 Task: In the  document Madelyn.html ,change text color to 'Dark Brown' Insert the shape mentioned shape on right side of the text 'Cloud Callouts'. Change color of the shape to  RedChange shape height to 1
Action: Mouse moved to (656, 219)
Screenshot: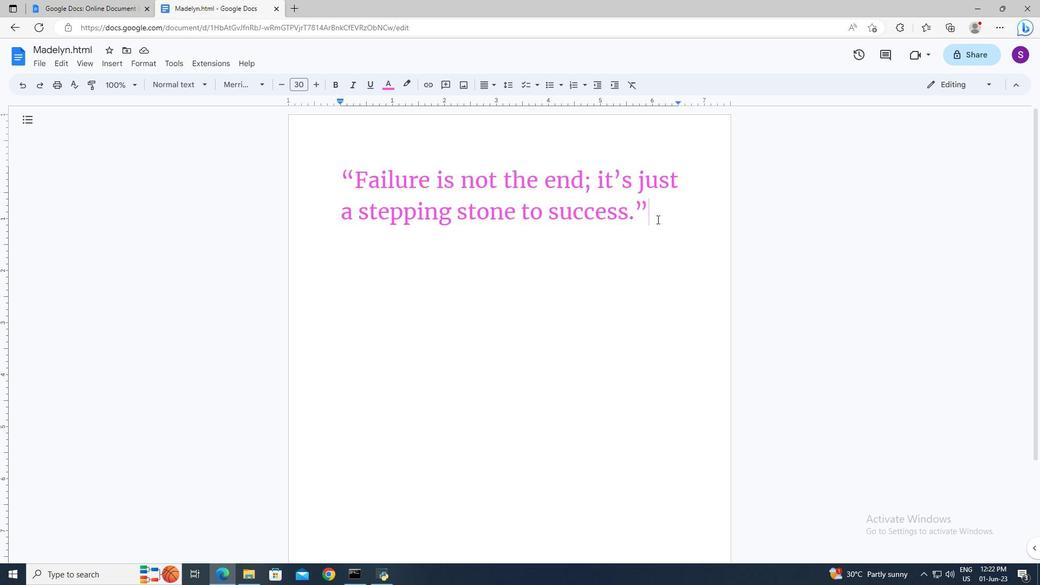 
Action: Mouse pressed left at (656, 219)
Screenshot: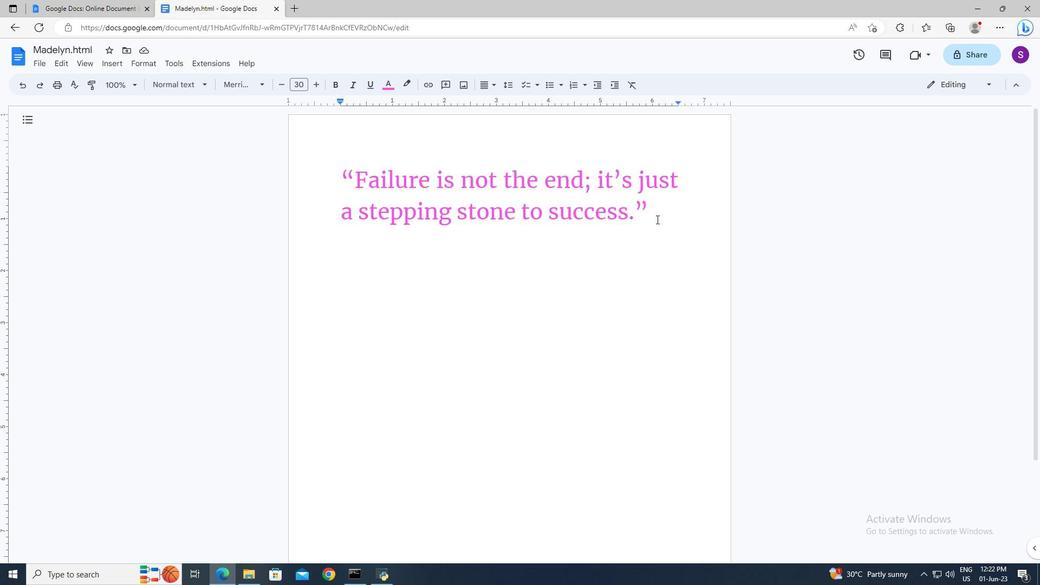 
Action: Key pressed ctrl+A
Screenshot: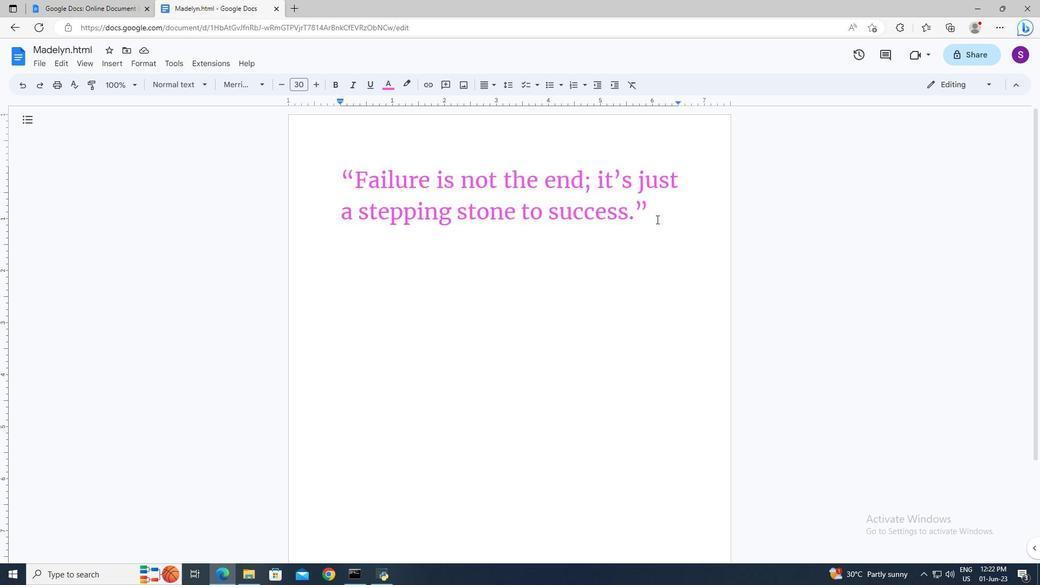 
Action: Mouse moved to (387, 88)
Screenshot: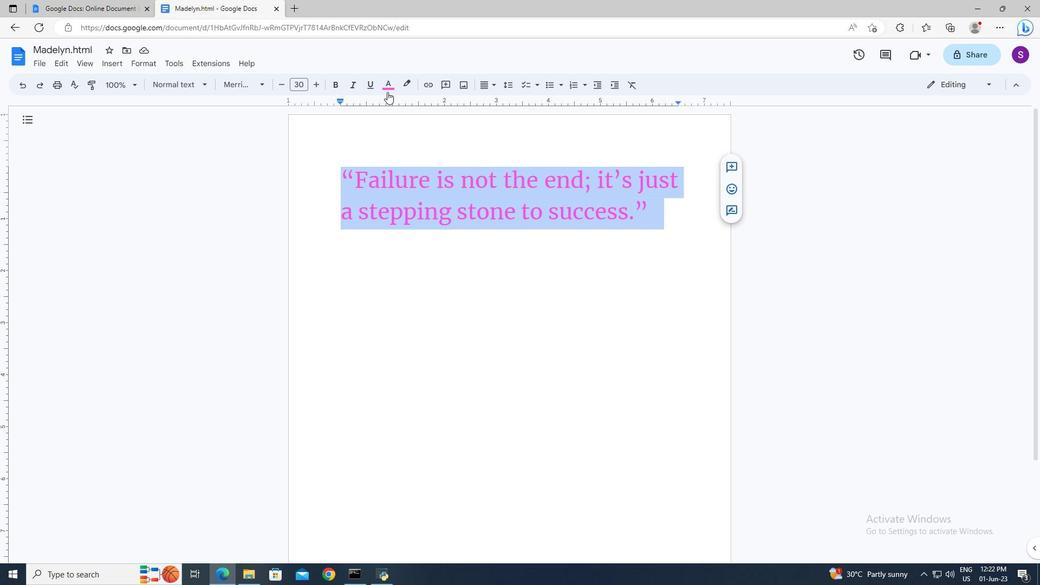 
Action: Mouse pressed left at (387, 88)
Screenshot: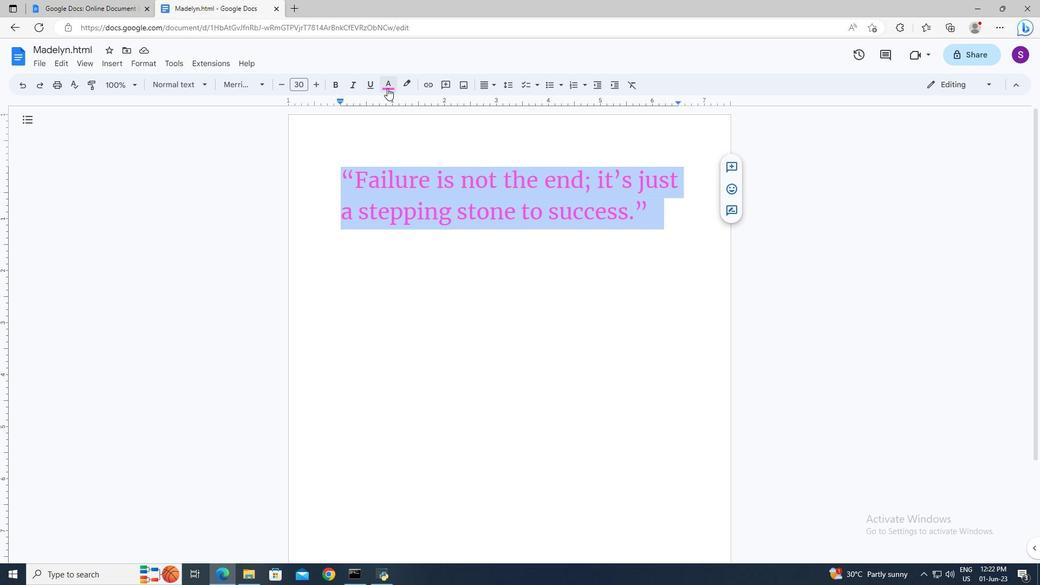 
Action: Mouse moved to (405, 213)
Screenshot: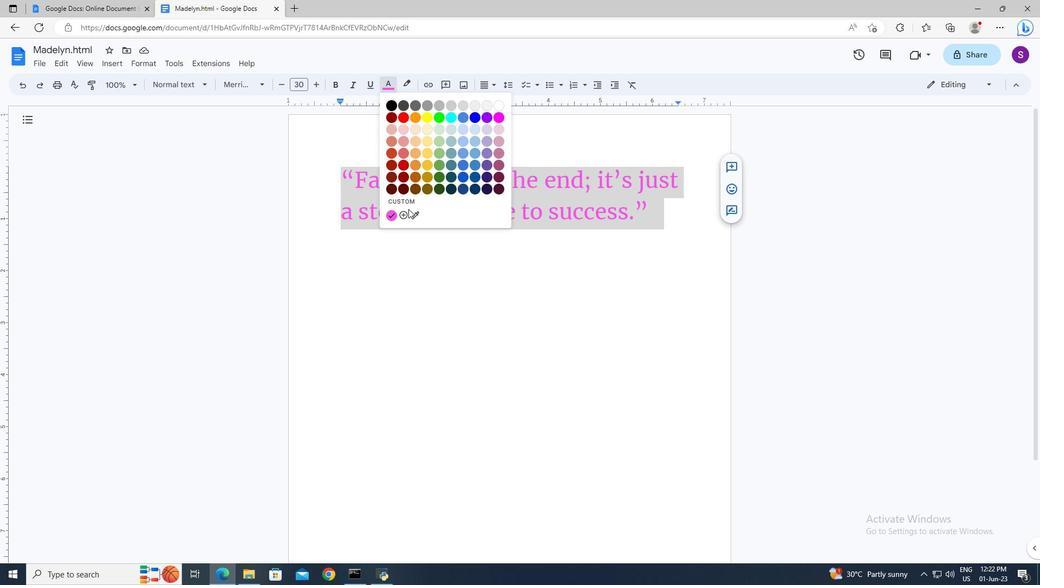 
Action: Mouse pressed left at (405, 213)
Screenshot: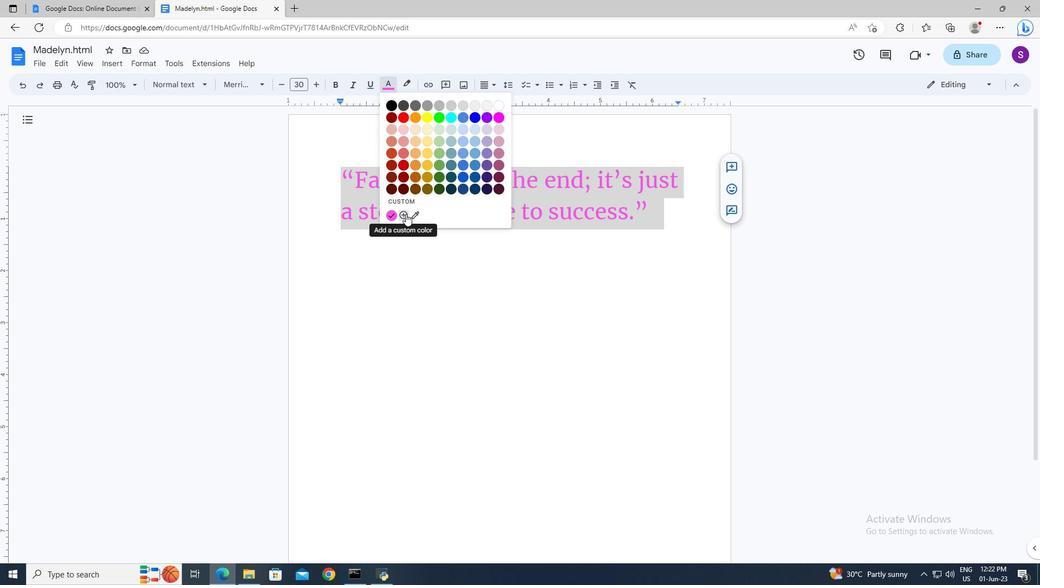 
Action: Mouse moved to (577, 310)
Screenshot: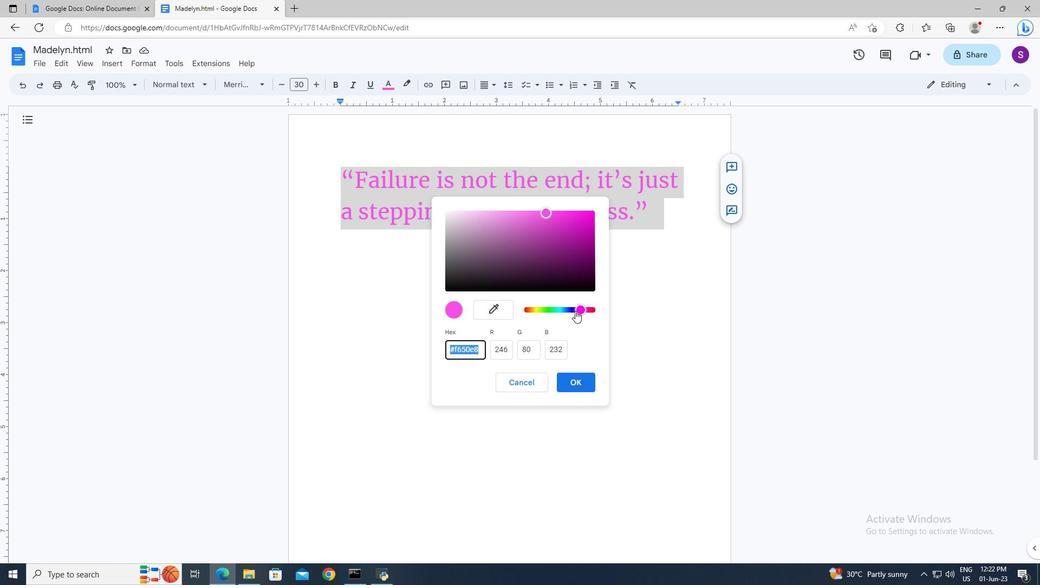 
Action: Mouse pressed left at (577, 310)
Screenshot: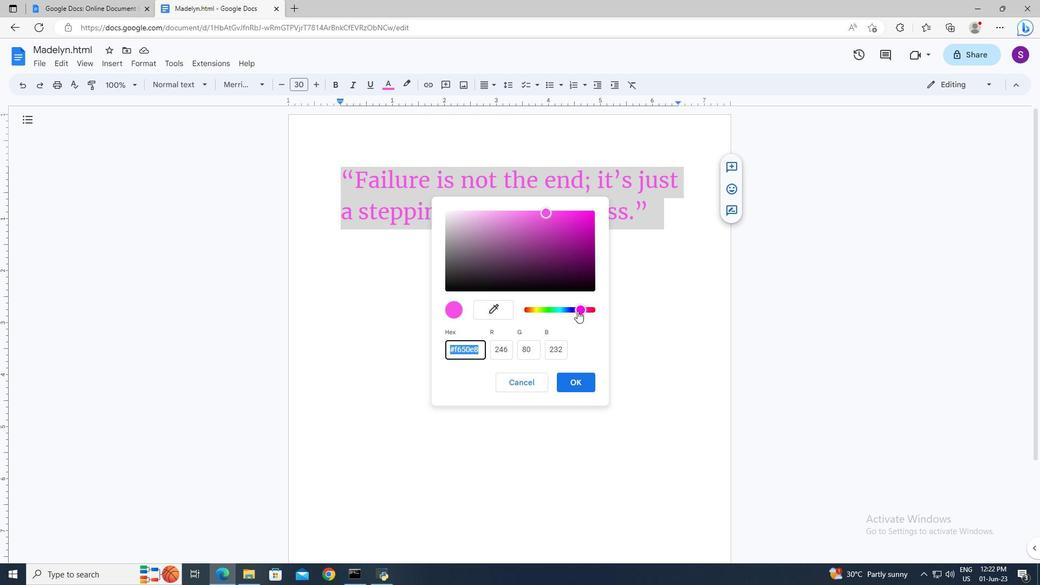 
Action: Mouse moved to (548, 215)
Screenshot: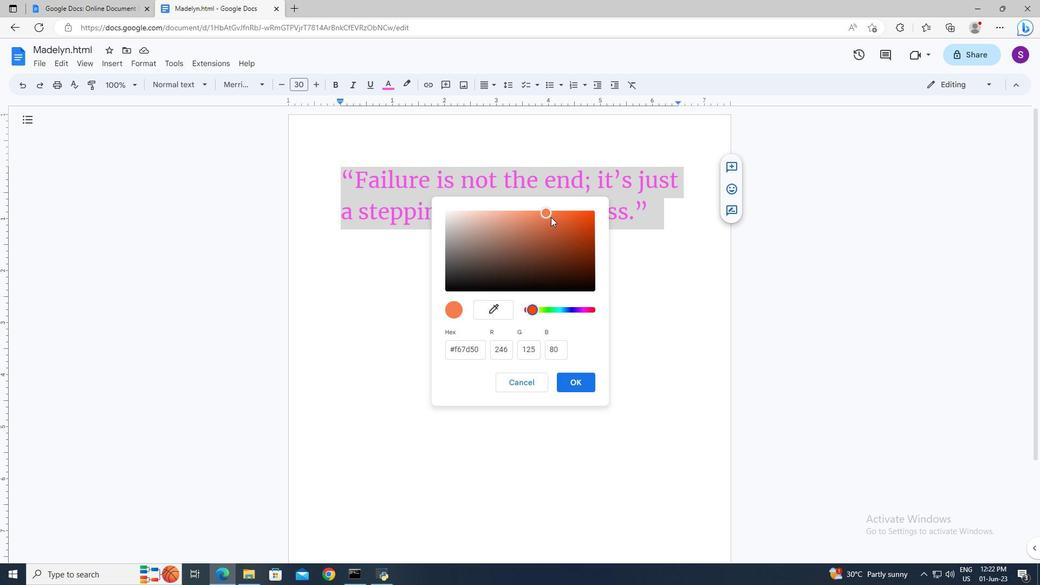 
Action: Mouse pressed left at (548, 215)
Screenshot: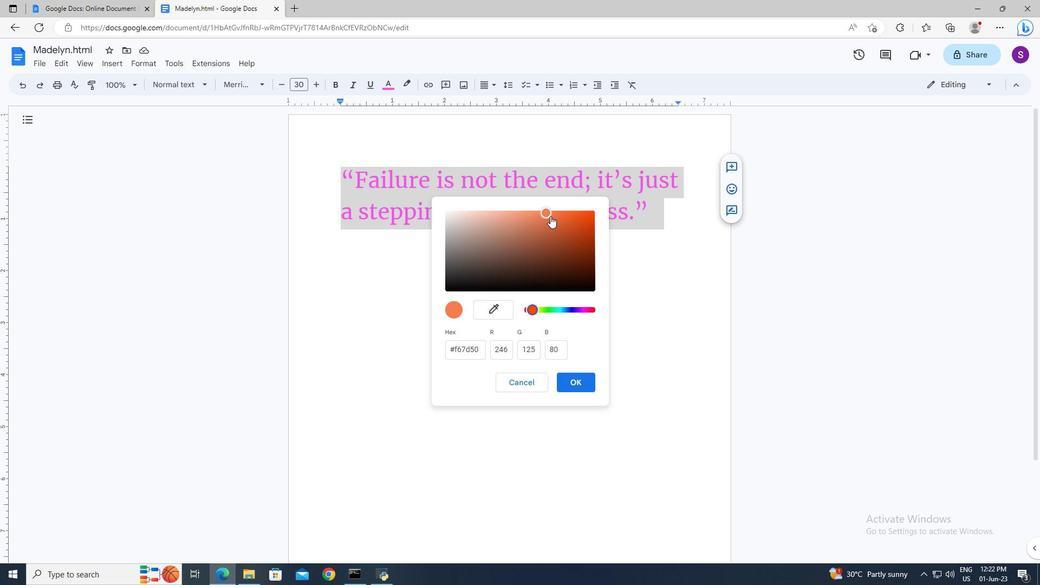
Action: Mouse moved to (580, 378)
Screenshot: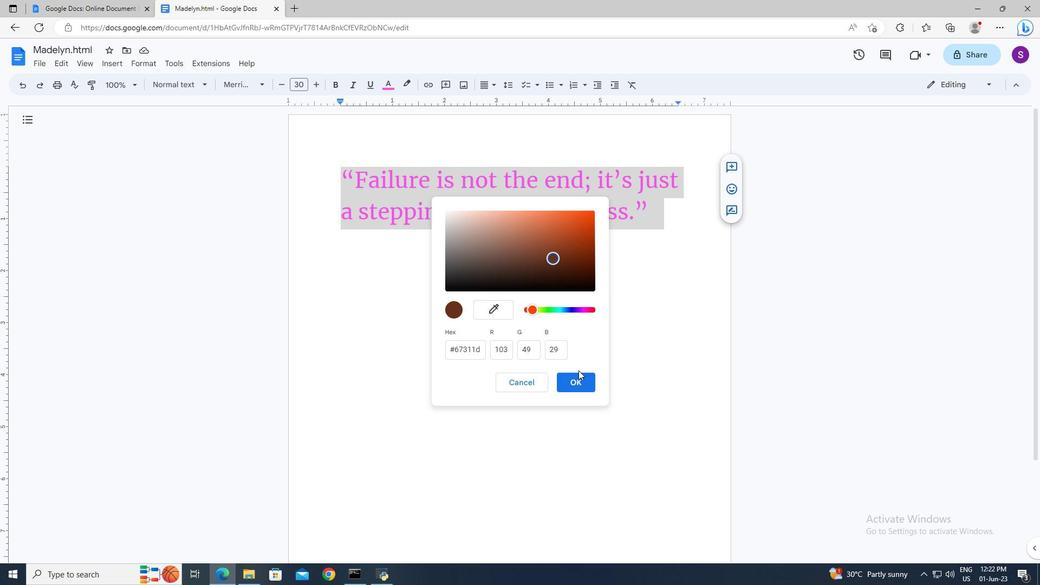 
Action: Mouse pressed left at (580, 378)
Screenshot: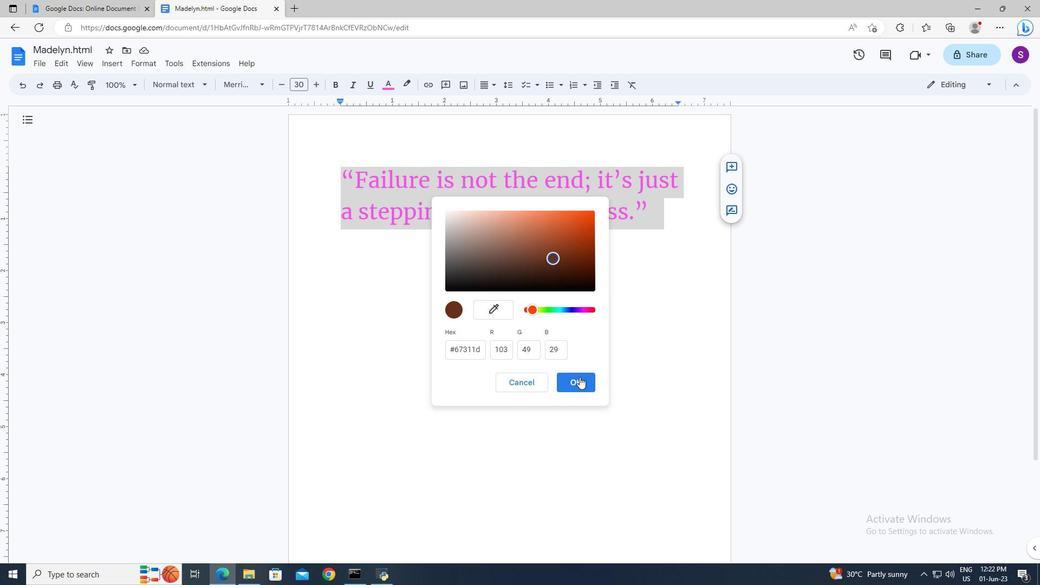 
Action: Mouse moved to (666, 217)
Screenshot: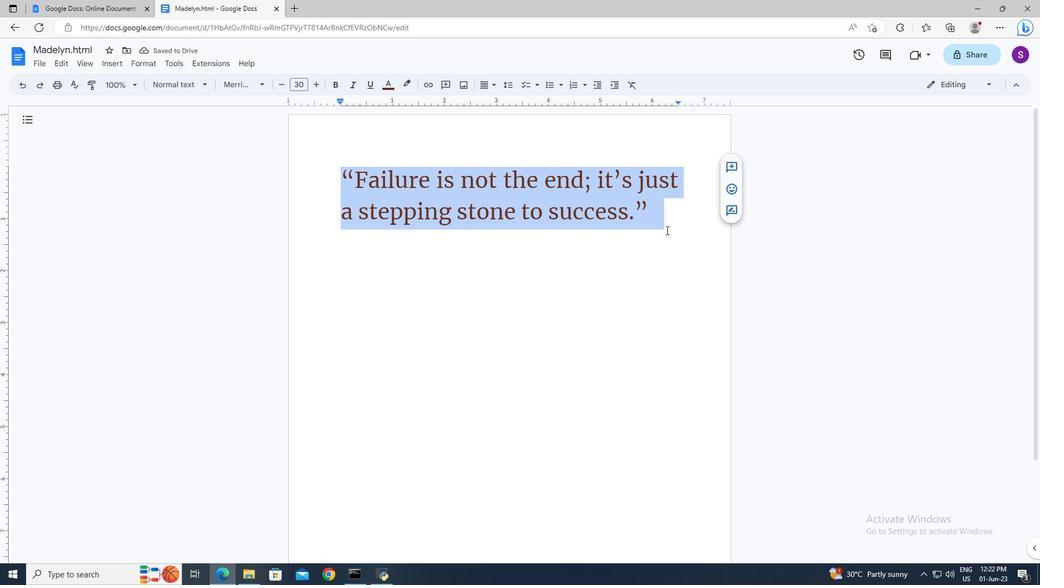 
Action: Mouse pressed left at (666, 217)
Screenshot: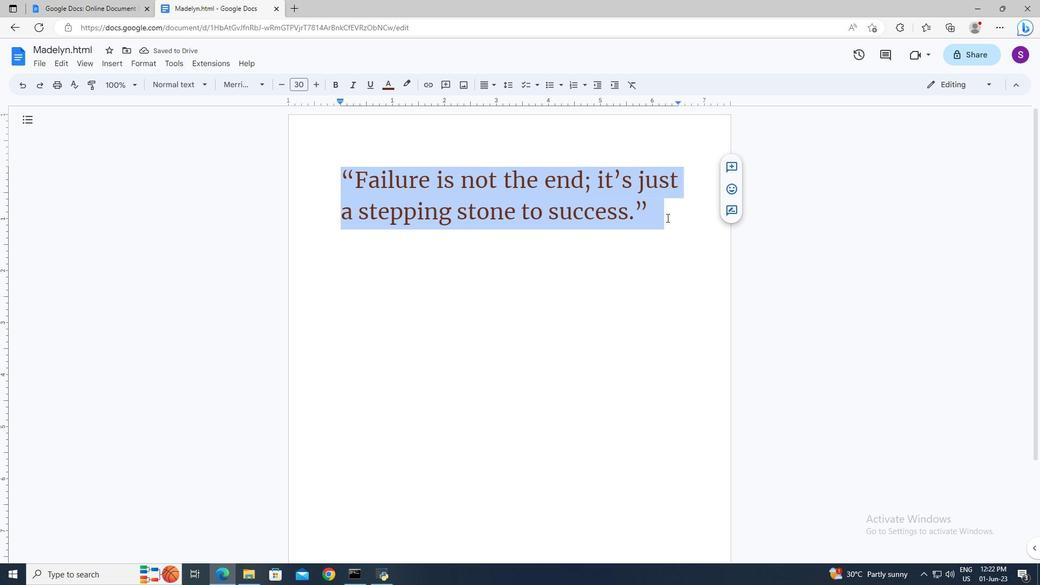 
Action: Mouse moved to (120, 66)
Screenshot: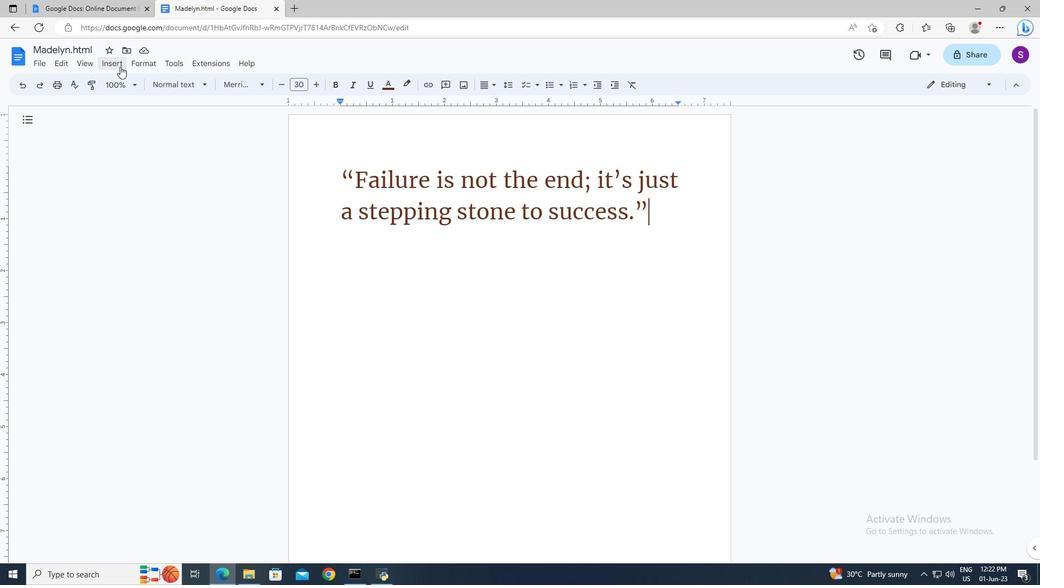 
Action: Mouse pressed left at (120, 66)
Screenshot: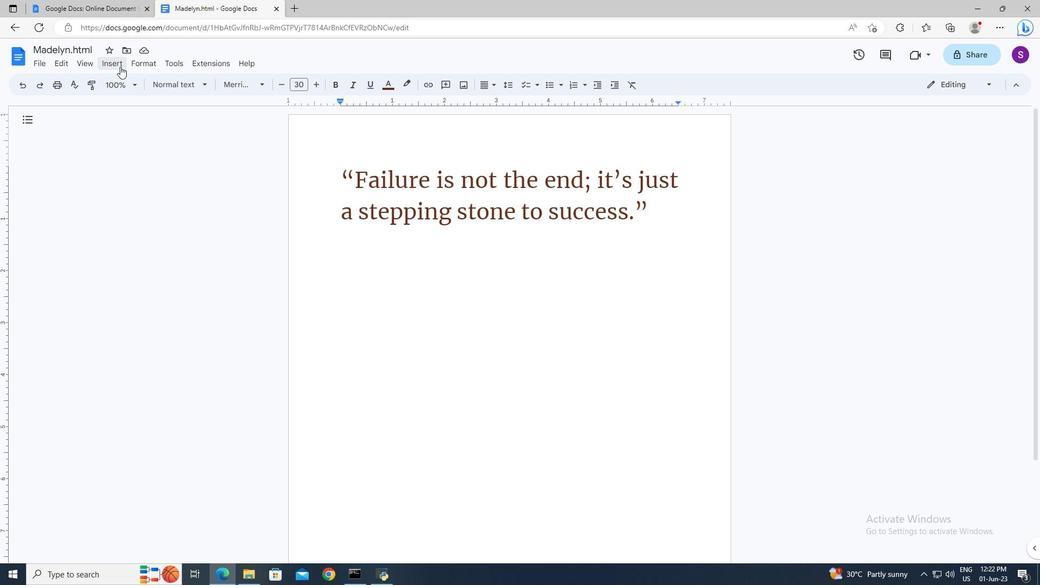 
Action: Mouse moved to (275, 115)
Screenshot: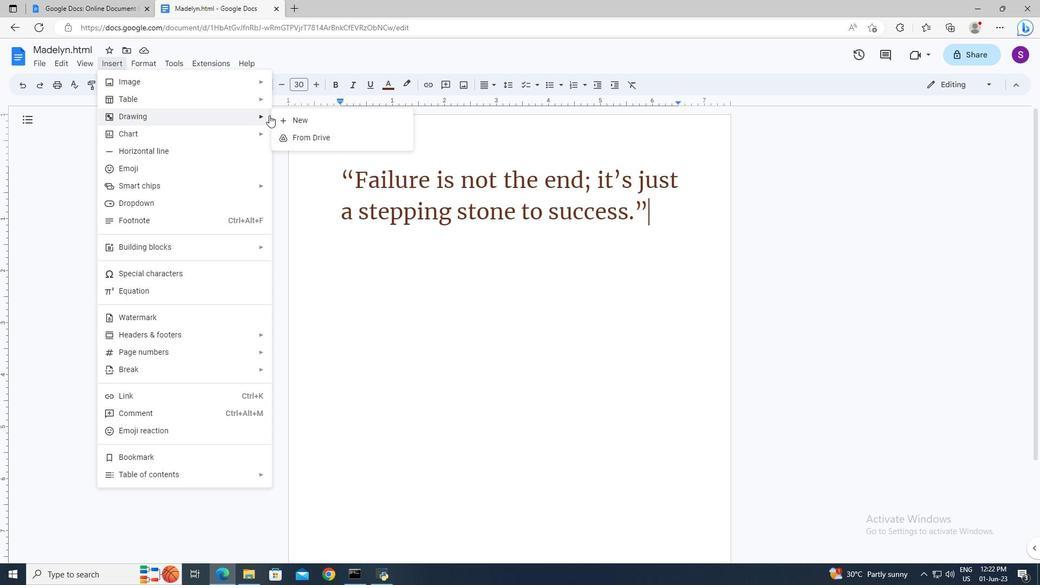 
Action: Mouse pressed left at (275, 115)
Screenshot: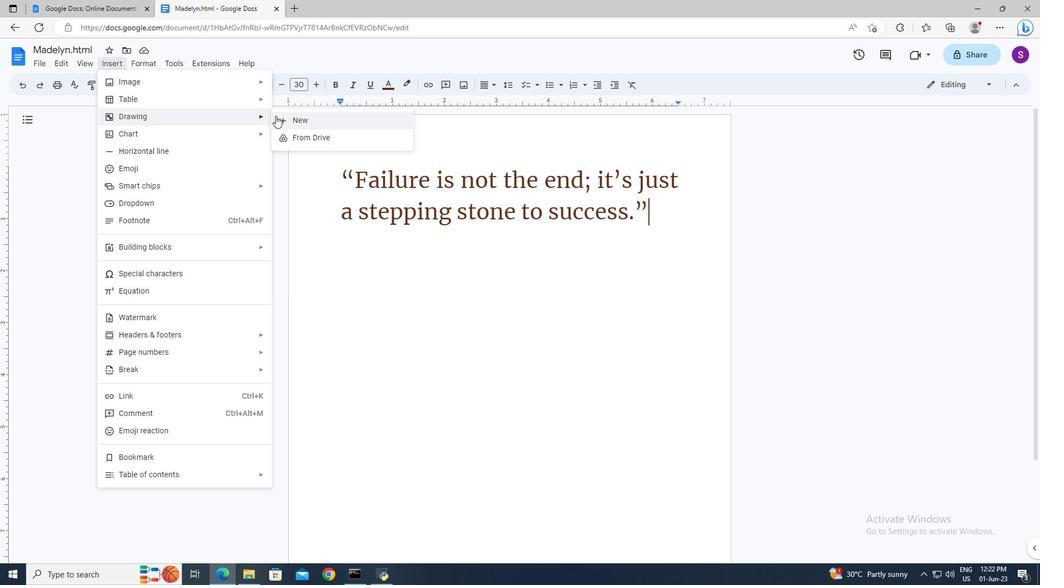 
Action: Mouse moved to (395, 117)
Screenshot: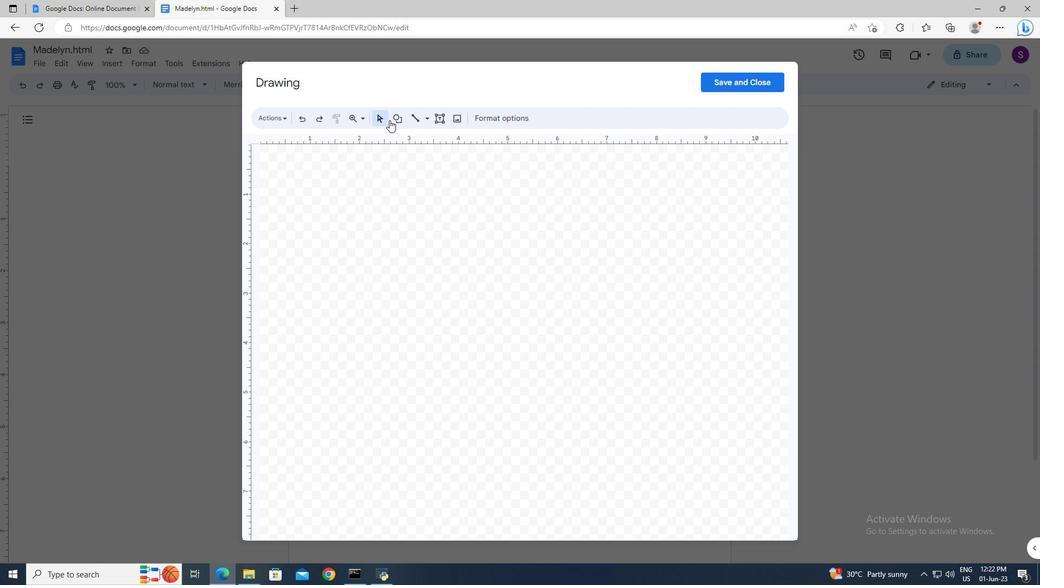 
Action: Mouse pressed left at (395, 117)
Screenshot: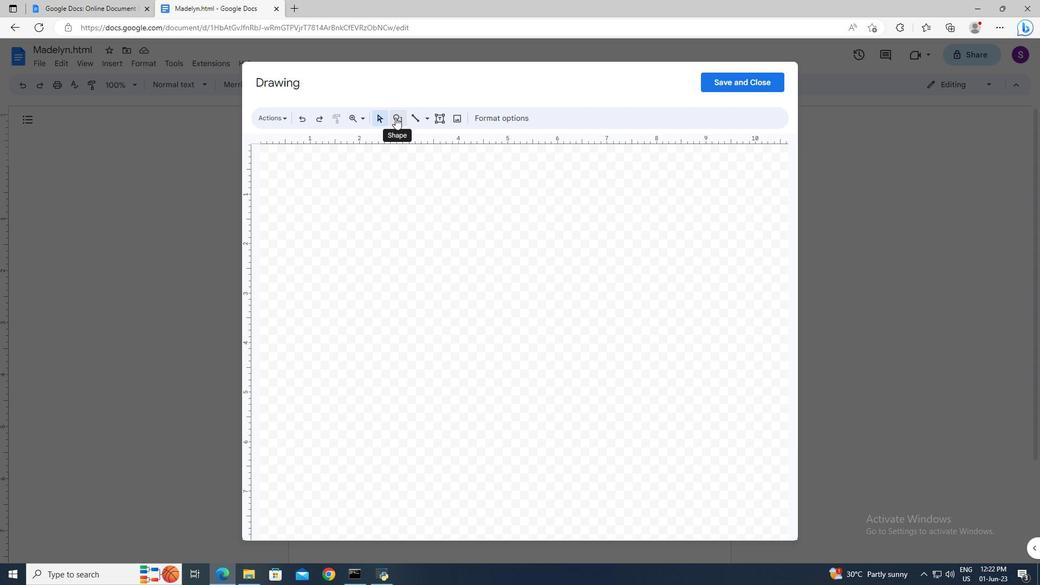 
Action: Mouse moved to (521, 211)
Screenshot: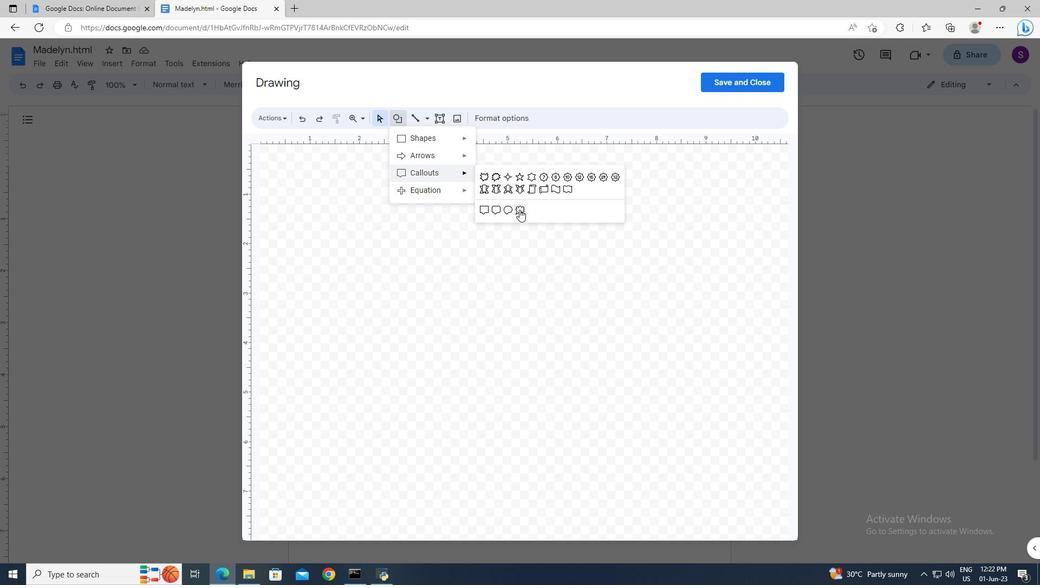 
Action: Mouse pressed left at (521, 211)
Screenshot: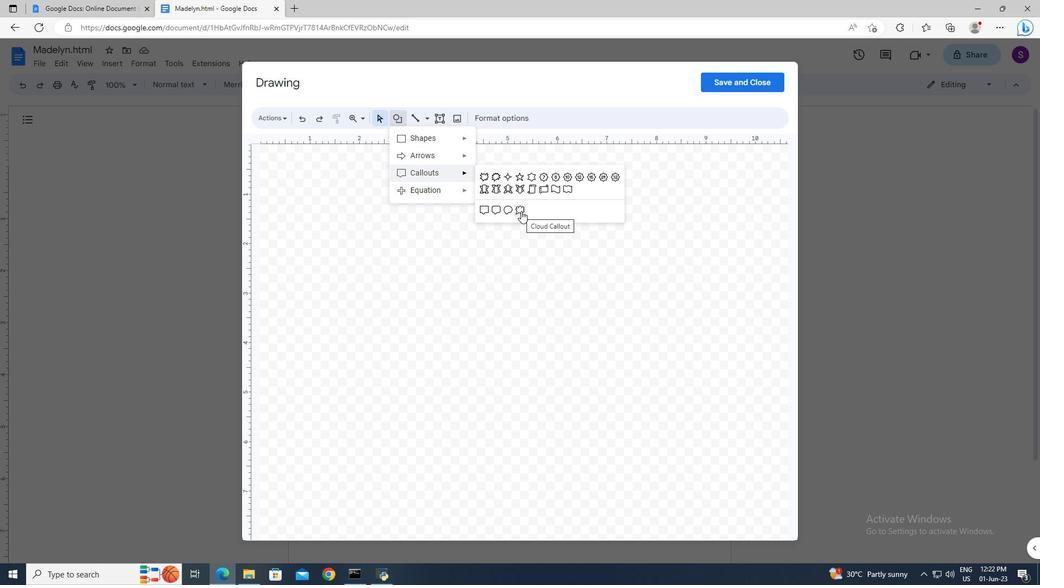 
Action: Mouse moved to (463, 187)
Screenshot: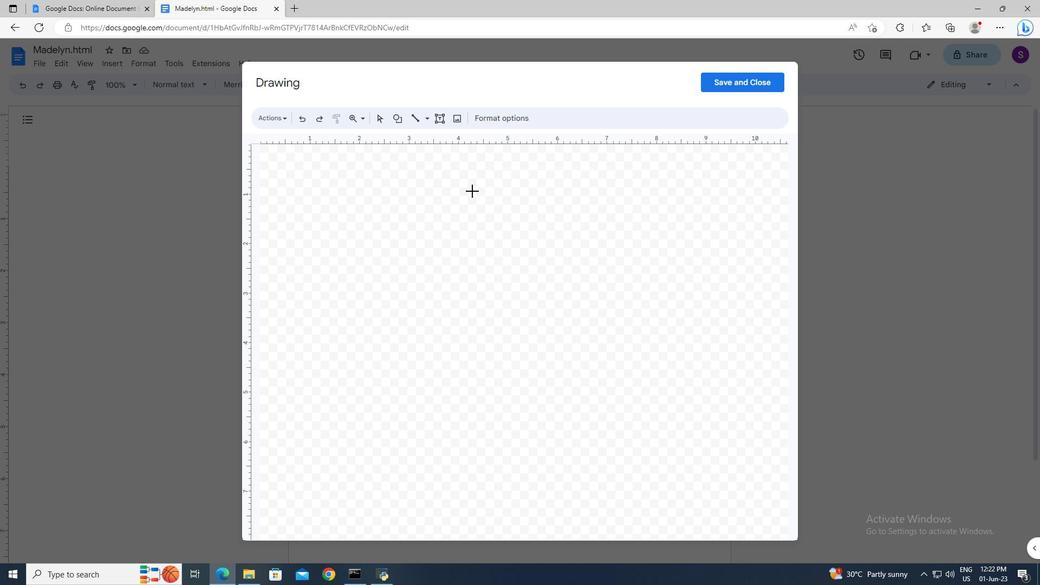 
Action: Mouse pressed left at (463, 187)
Screenshot: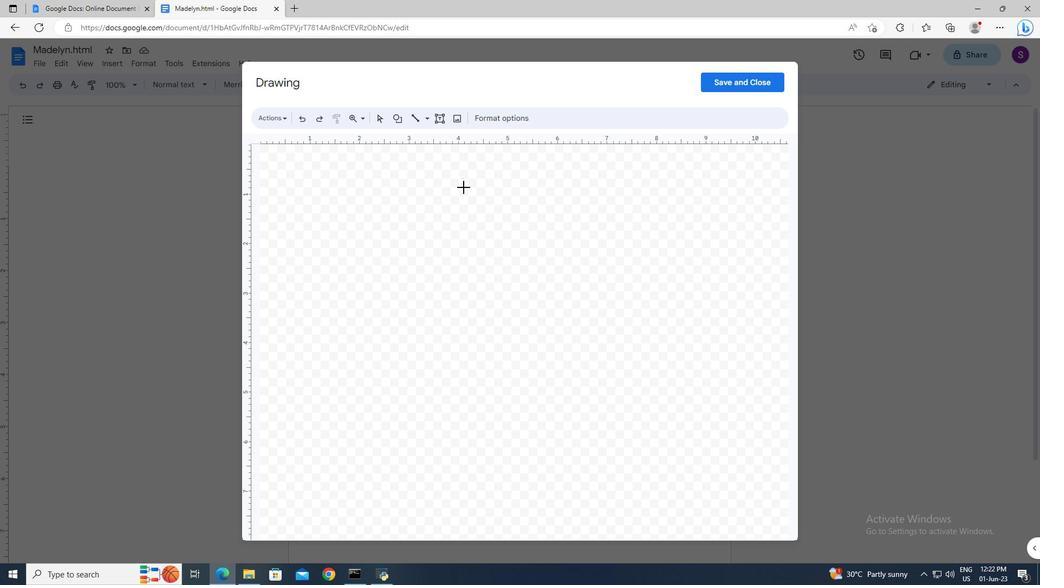 
Action: Mouse moved to (478, 121)
Screenshot: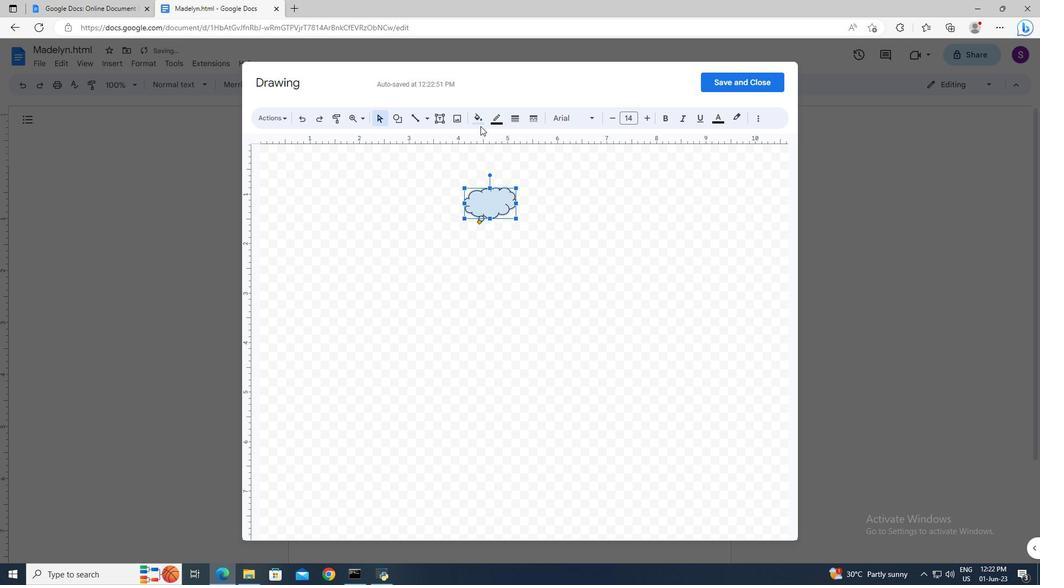 
Action: Mouse pressed left at (478, 121)
Screenshot: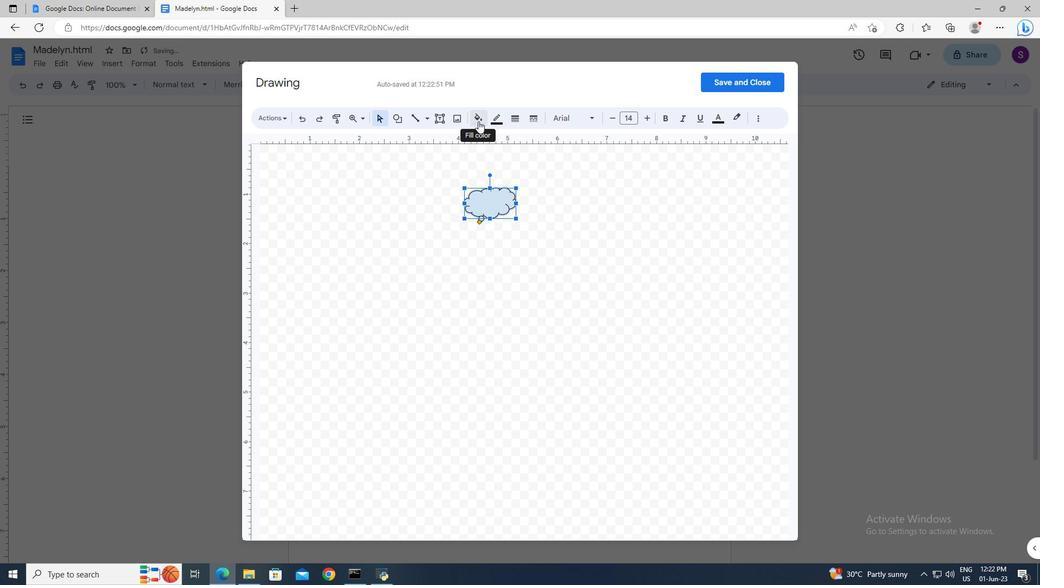 
Action: Mouse moved to (493, 204)
Screenshot: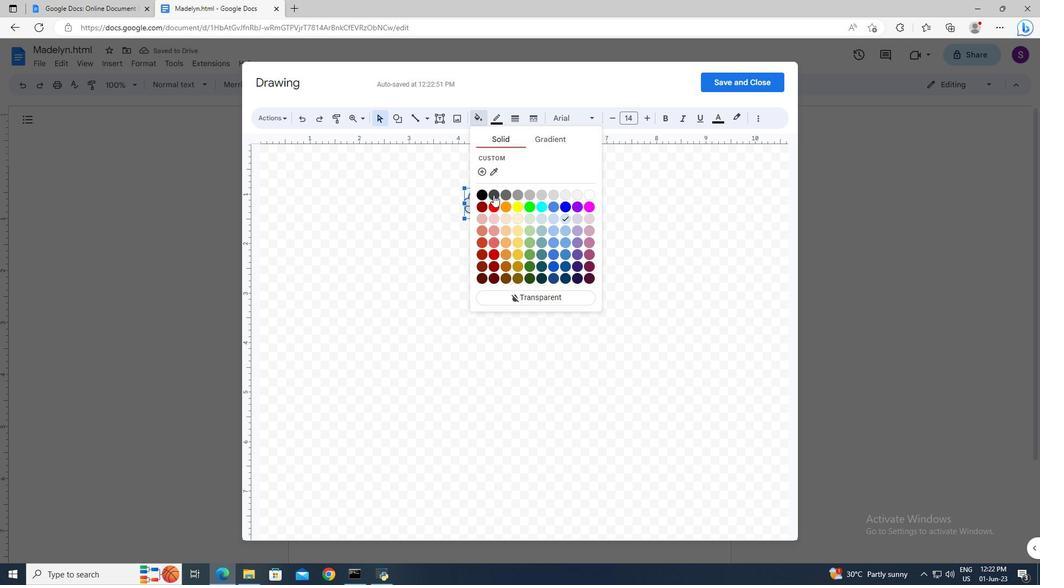 
Action: Mouse pressed left at (493, 204)
Screenshot: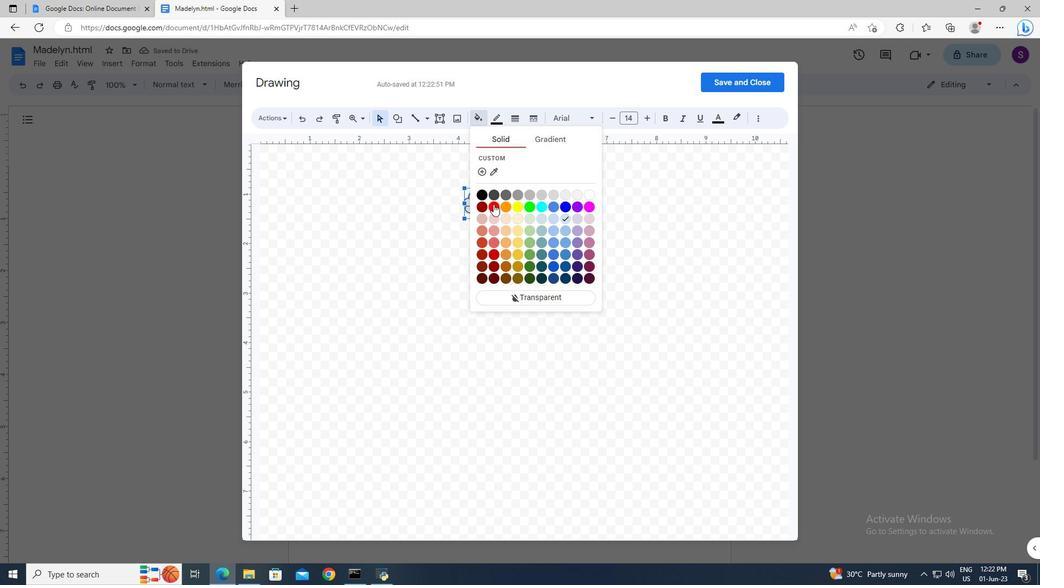 
Action: Mouse moved to (515, 216)
Screenshot: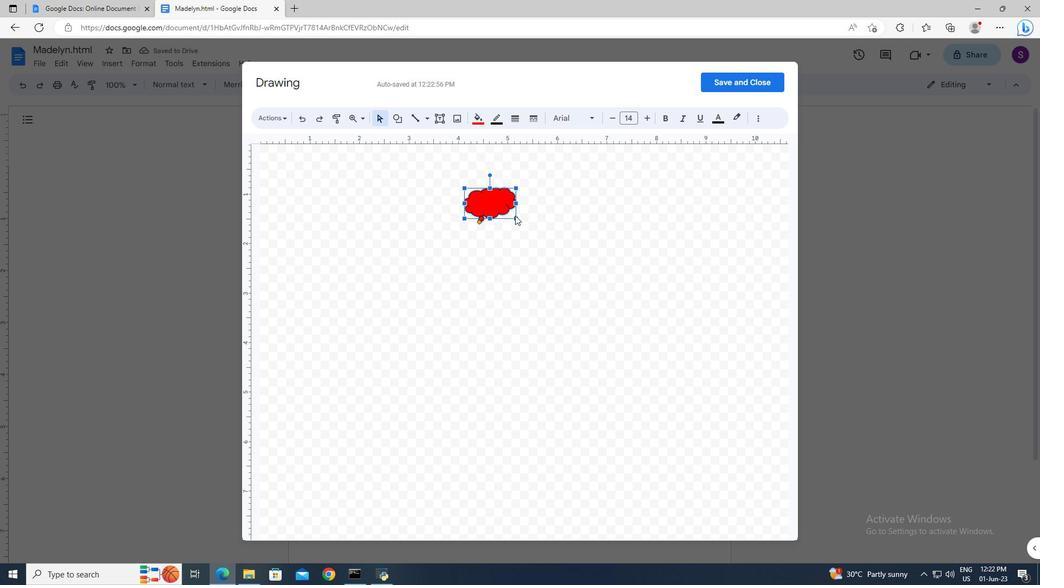 
Action: Mouse pressed left at (515, 216)
Screenshot: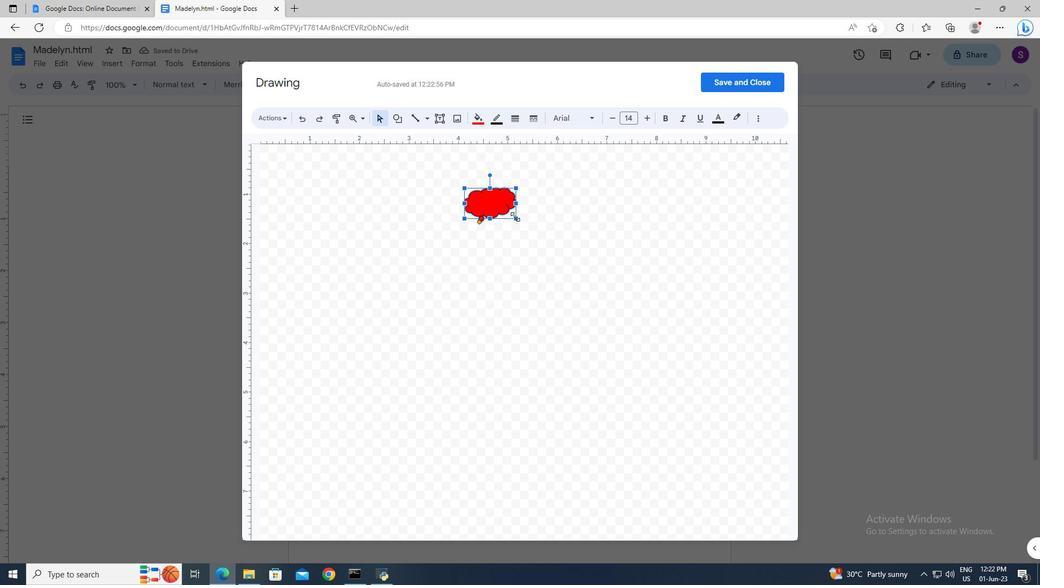 
Action: Mouse moved to (741, 84)
Screenshot: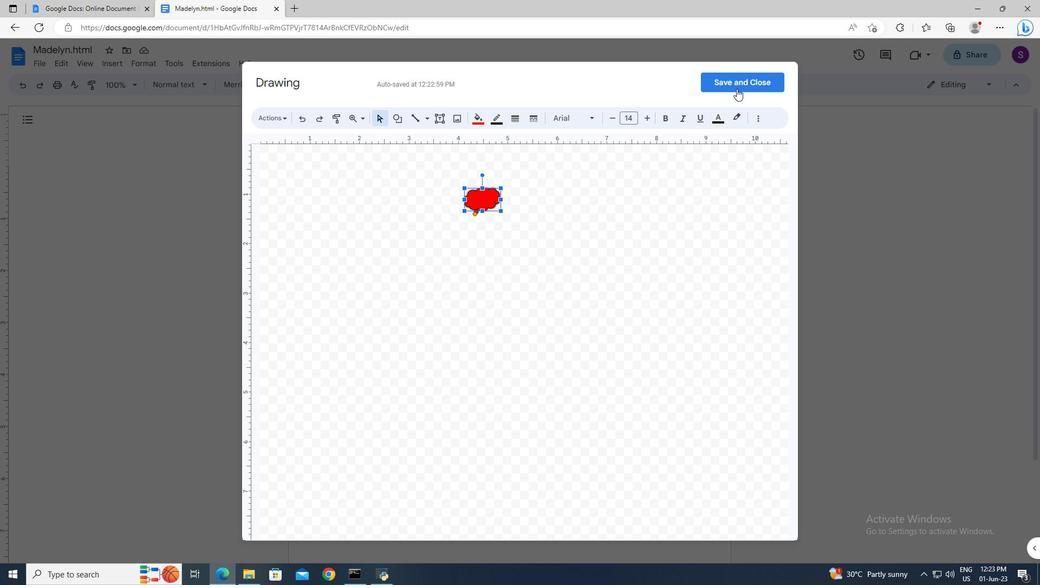 
Action: Mouse pressed left at (741, 84)
Screenshot: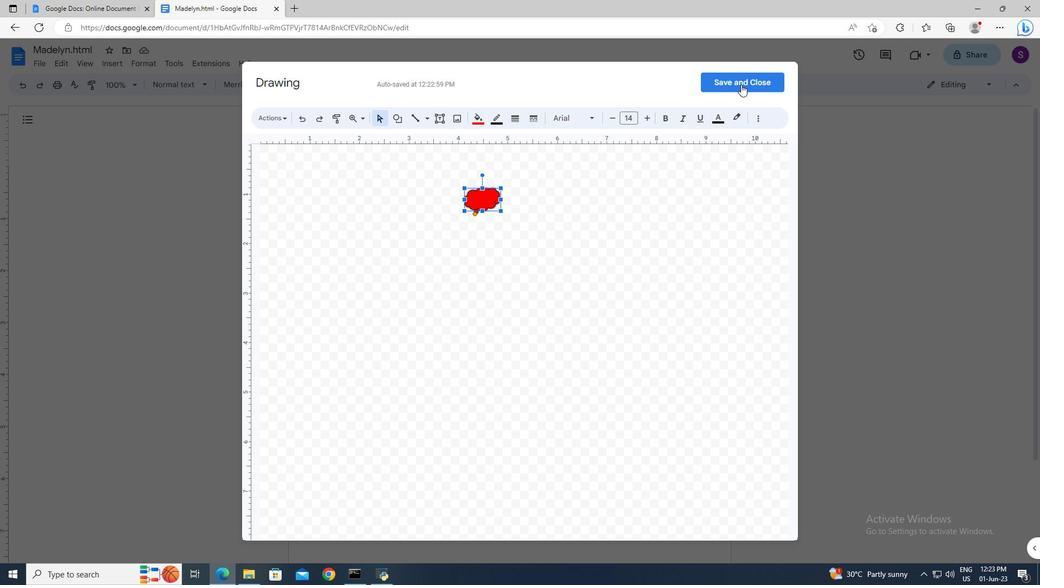 
Action: Mouse moved to (375, 241)
Screenshot: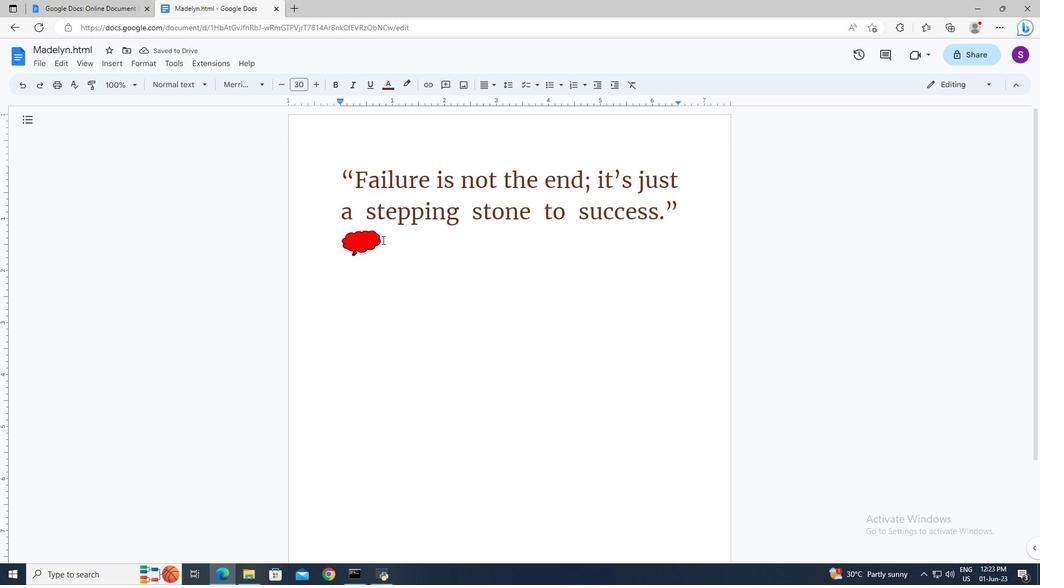 
Action: Mouse pressed left at (375, 241)
Screenshot: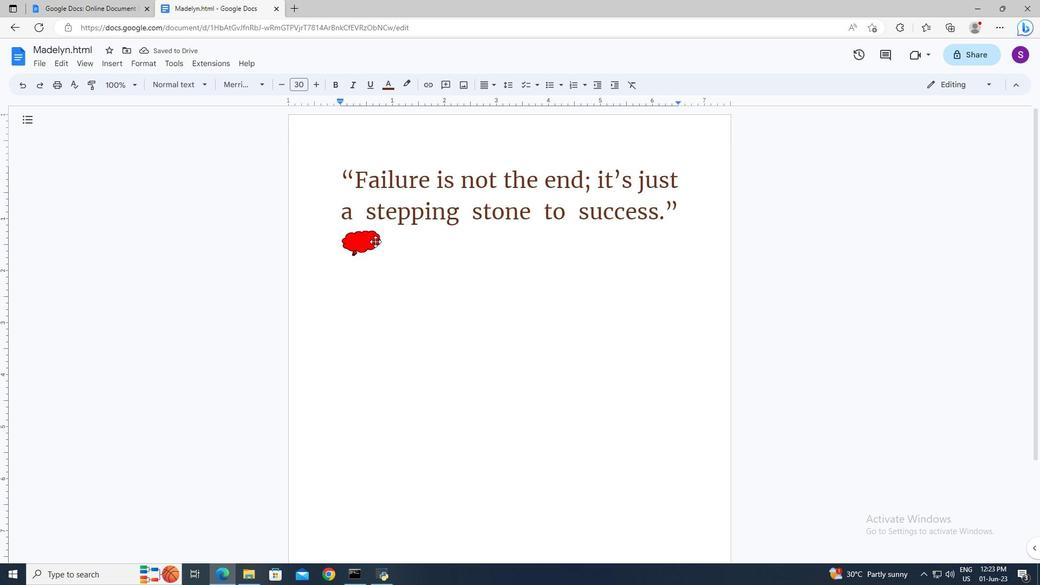 
Action: Mouse moved to (469, 88)
Screenshot: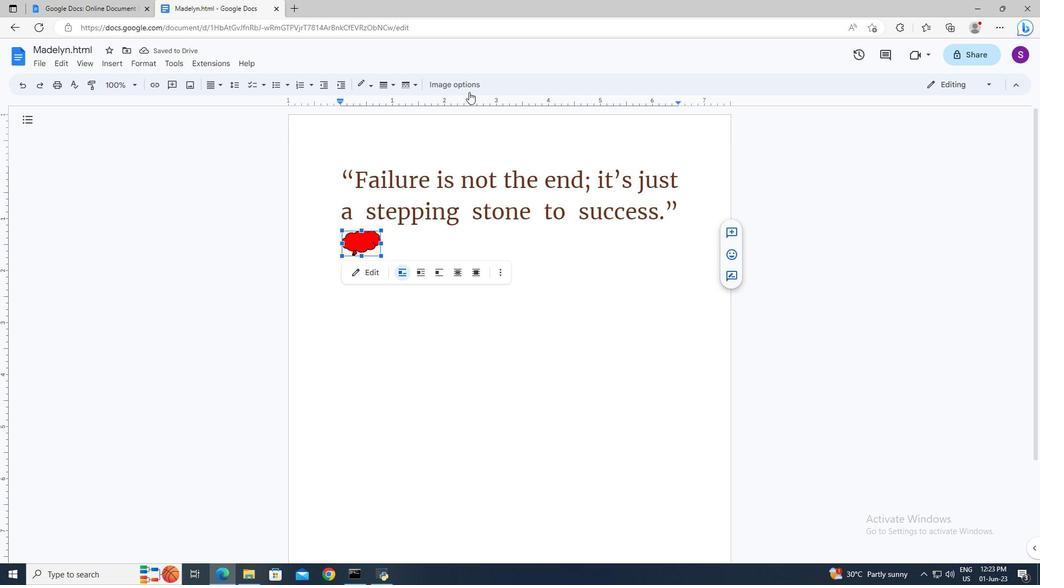 
Action: Mouse pressed left at (469, 88)
Screenshot: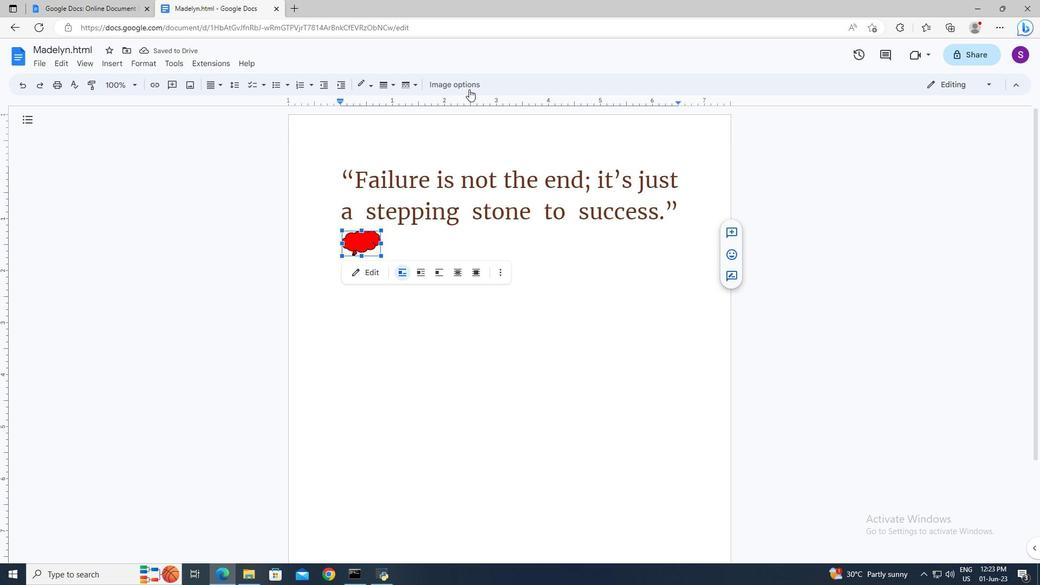 
Action: Mouse moved to (882, 125)
Screenshot: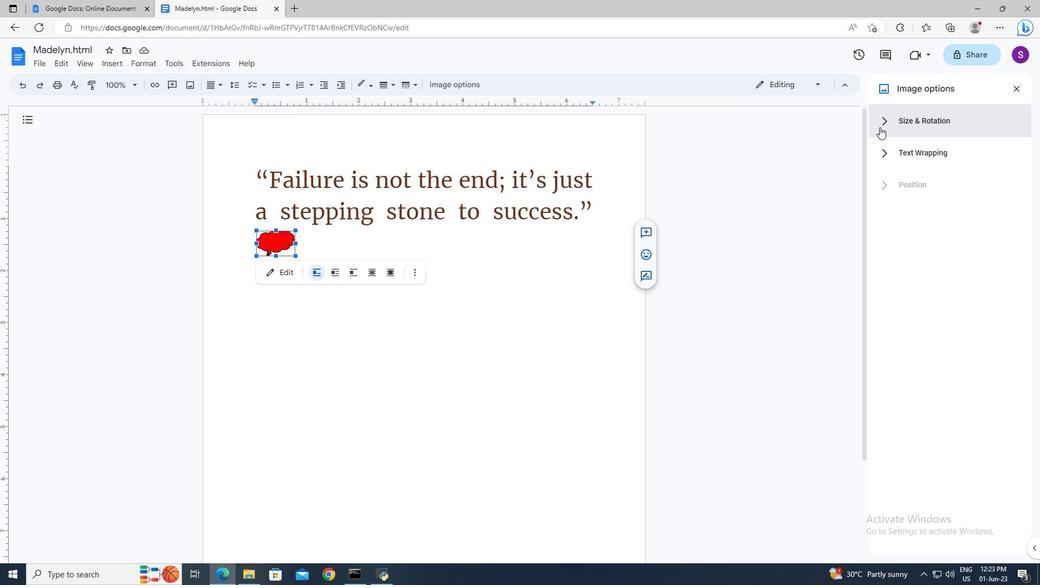 
Action: Mouse pressed left at (882, 125)
Screenshot: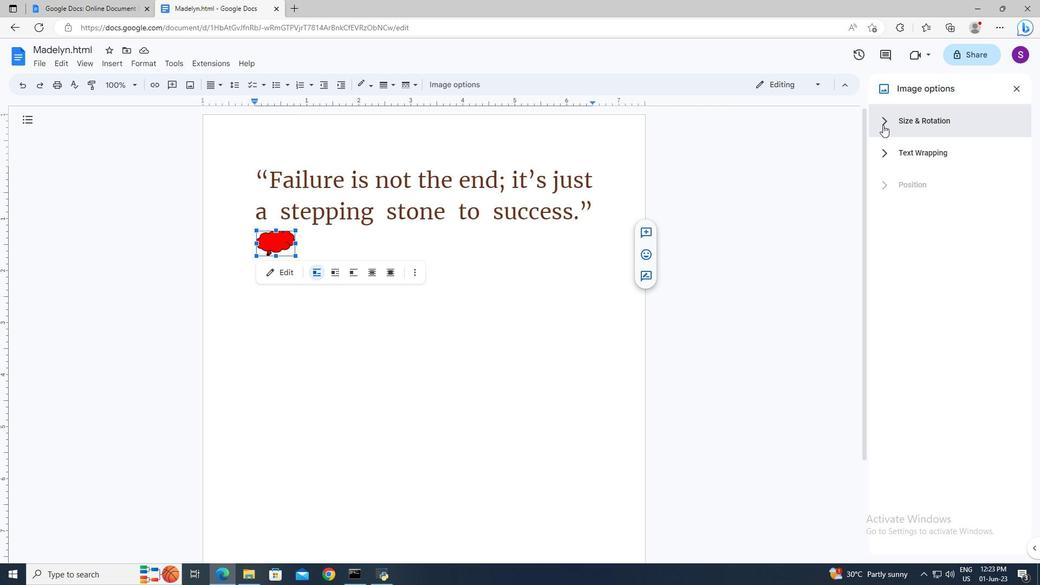 
Action: Mouse moved to (969, 174)
Screenshot: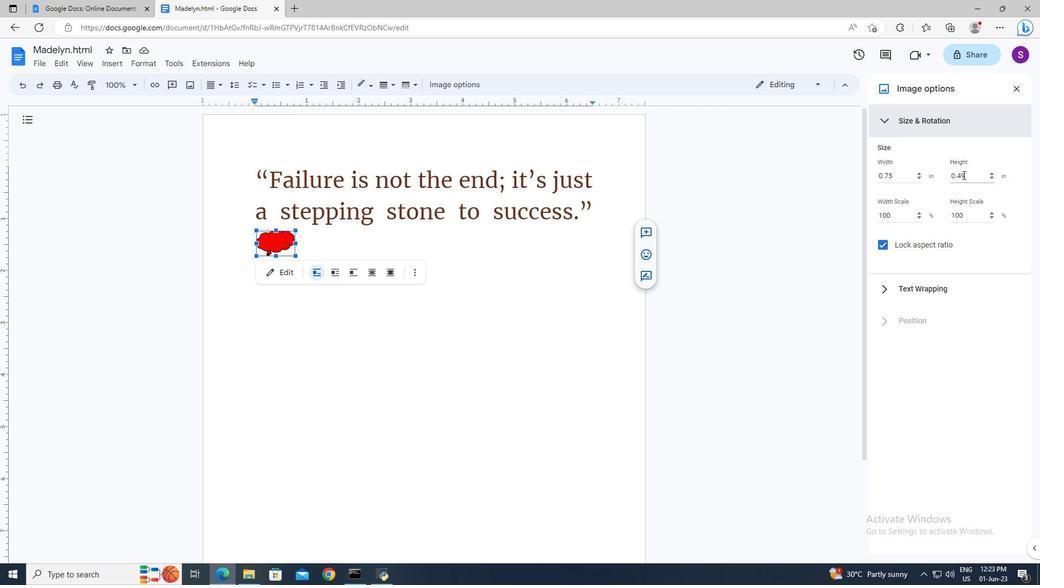 
Action: Mouse pressed left at (969, 174)
Screenshot: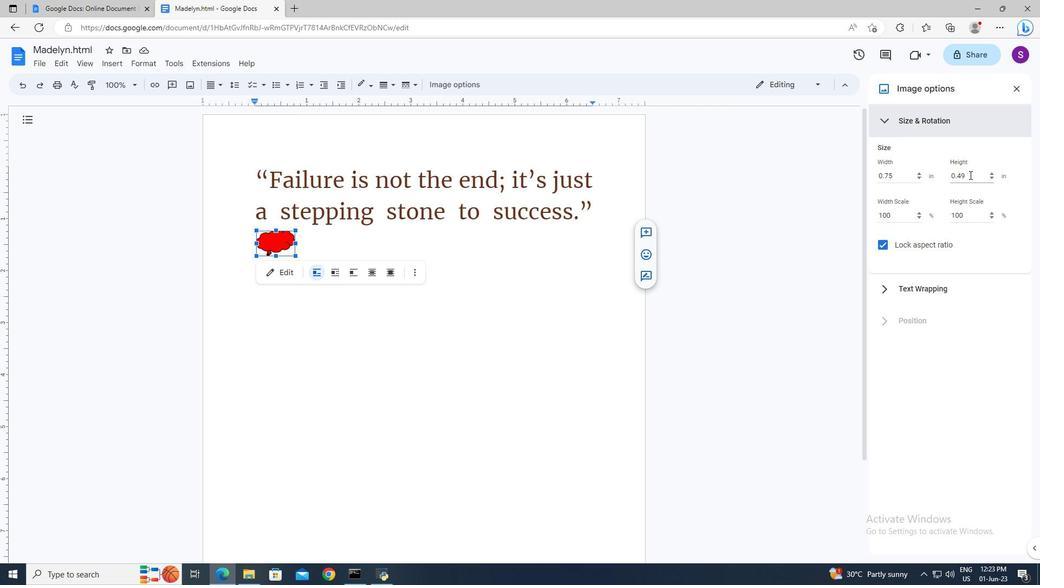 
Action: Mouse moved to (968, 174)
Screenshot: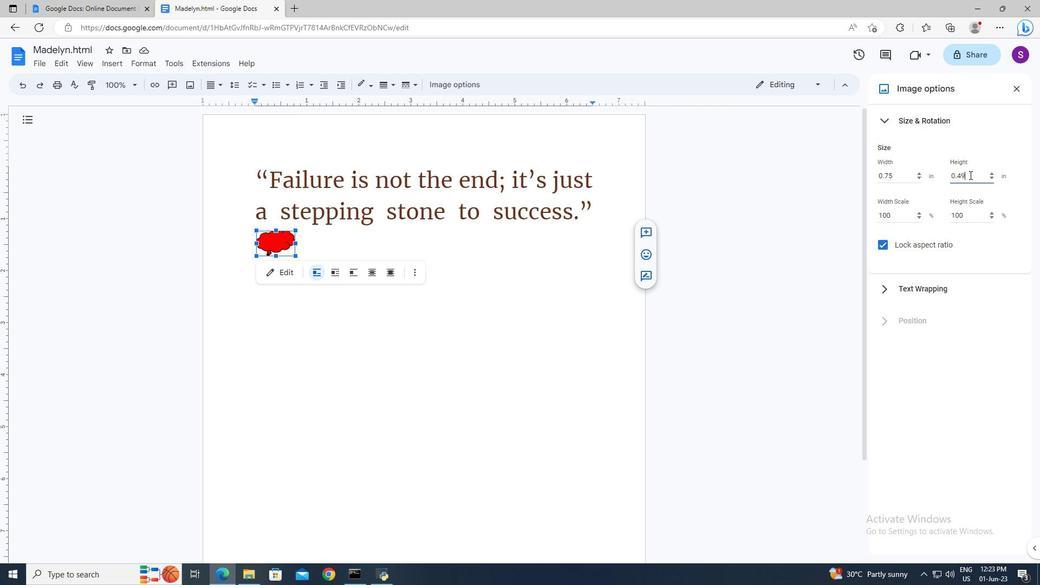 
Action: Key pressed ctrl+A<Key.delete>2<Key.backspace>1<Key.backspace><Key.enter><Key.backspace>1<Key.backspace>1
Screenshot: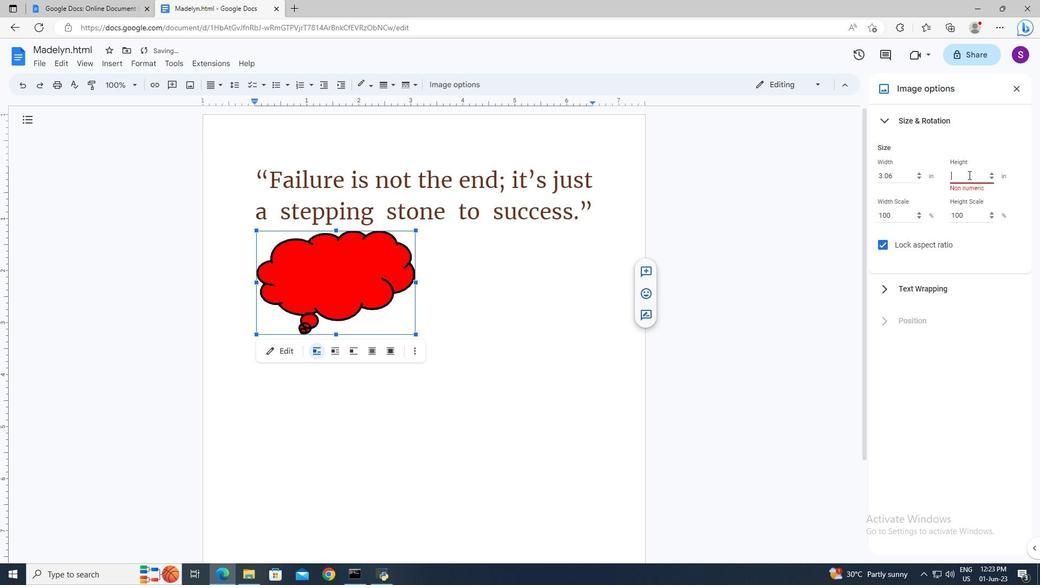 
Action: Mouse moved to (1012, 90)
Screenshot: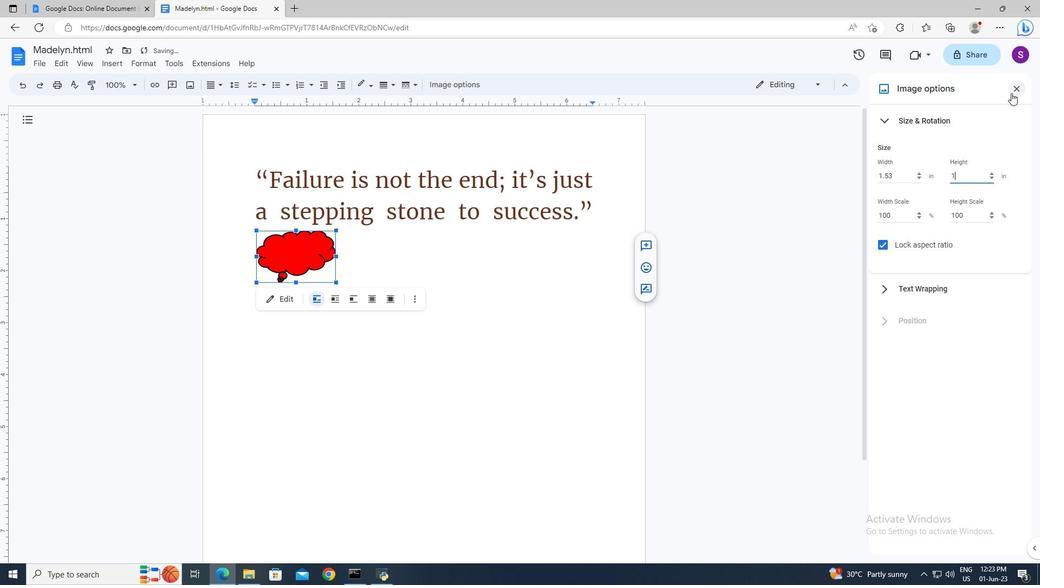 
Action: Mouse pressed left at (1012, 90)
Screenshot: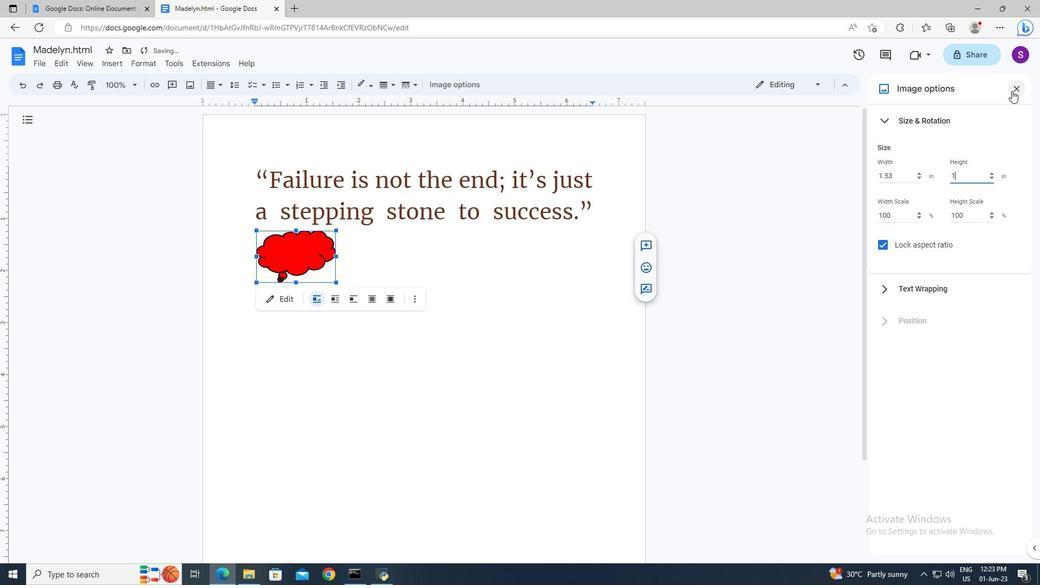 
Action: Mouse moved to (526, 378)
Screenshot: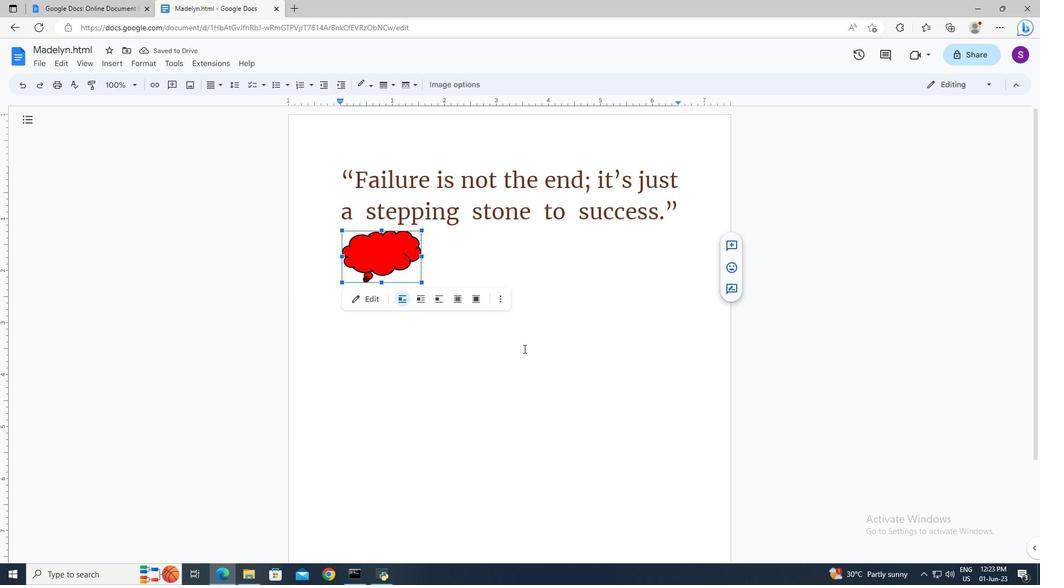 
Action: Mouse pressed left at (526, 378)
Screenshot: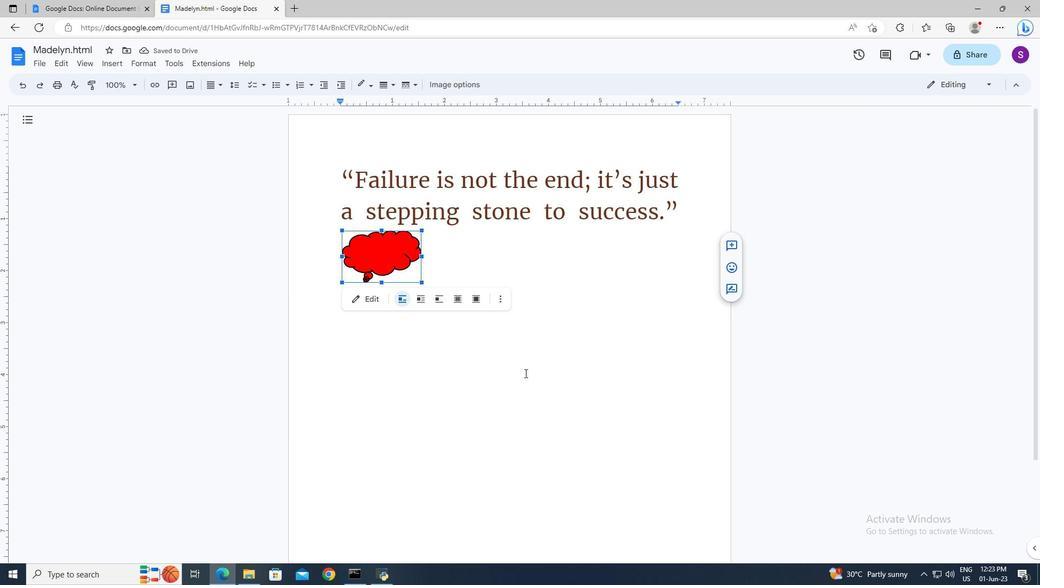 
